 Task: Create New Vendor with Vendor Name: NorthridgeFix, Billing Address Line1: 8798 Delaware Street, Billing Address Line2: Nashville, Billing Address Line3: TX 77902
Action: Mouse moved to (136, 28)
Screenshot: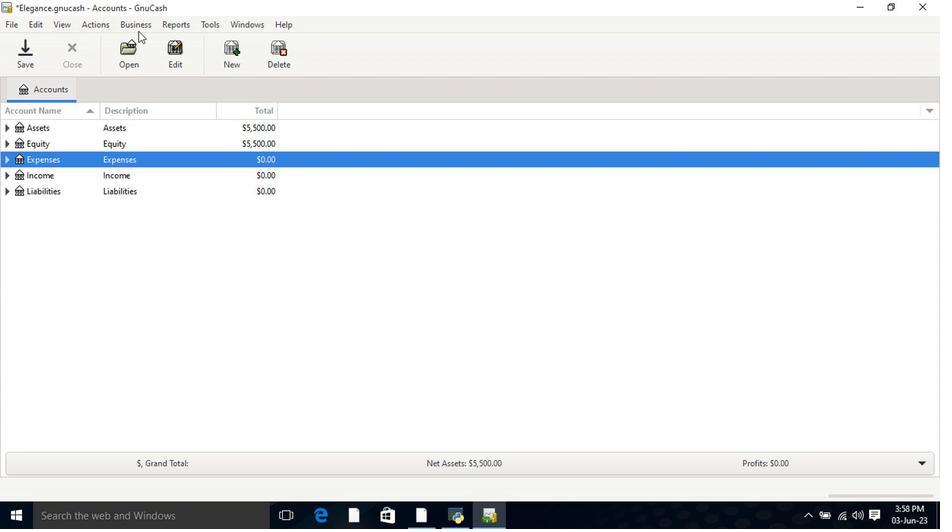 
Action: Mouse pressed left at (136, 28)
Screenshot: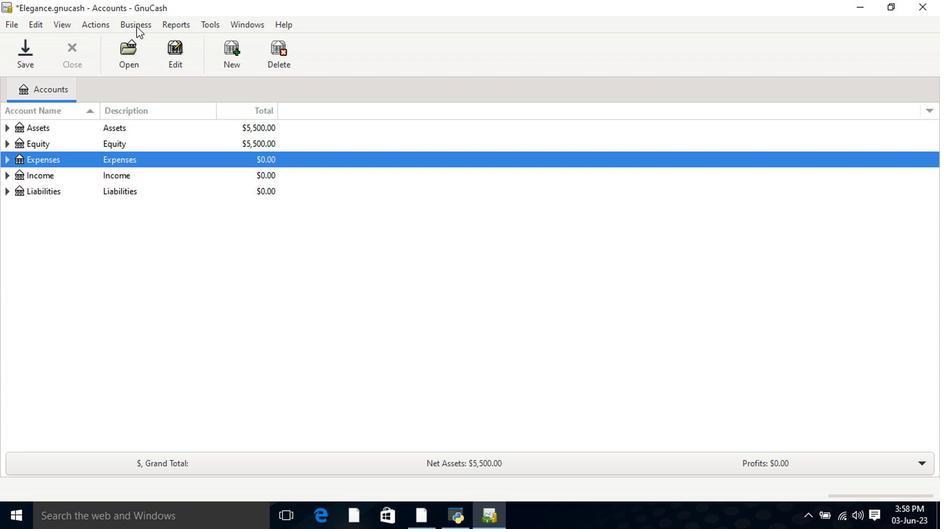 
Action: Mouse moved to (145, 54)
Screenshot: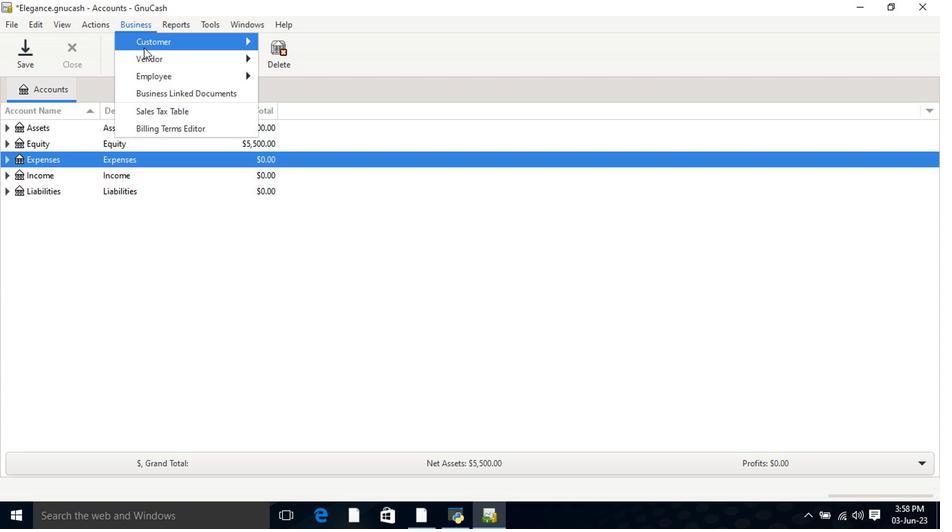 
Action: Mouse pressed left at (145, 54)
Screenshot: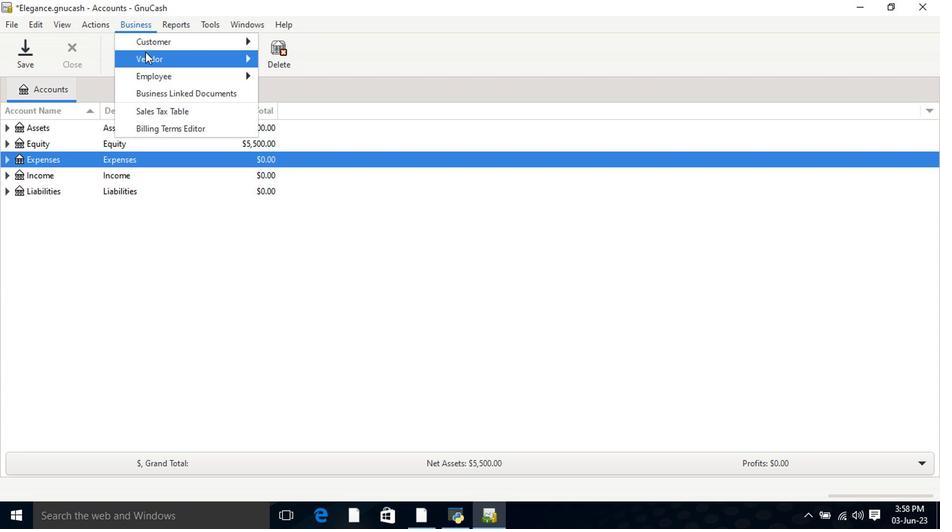 
Action: Mouse moved to (298, 75)
Screenshot: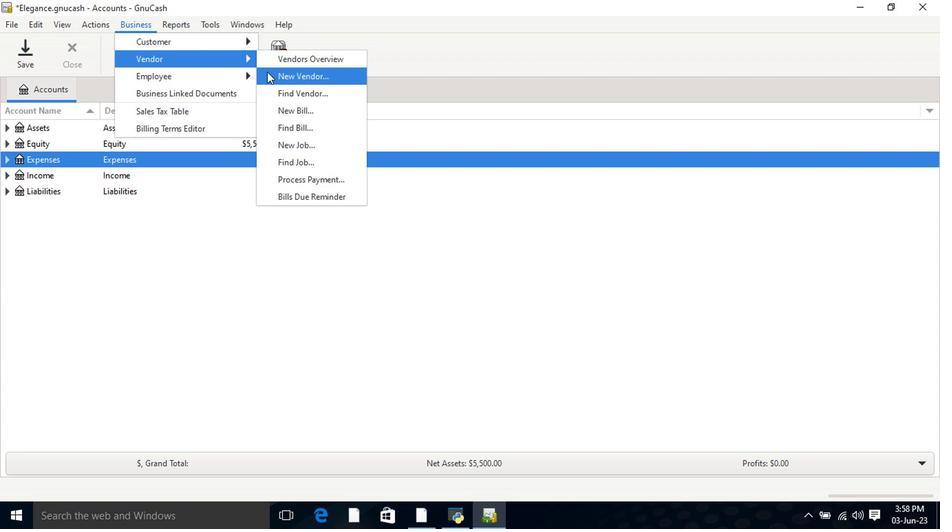 
Action: Mouse pressed left at (298, 75)
Screenshot: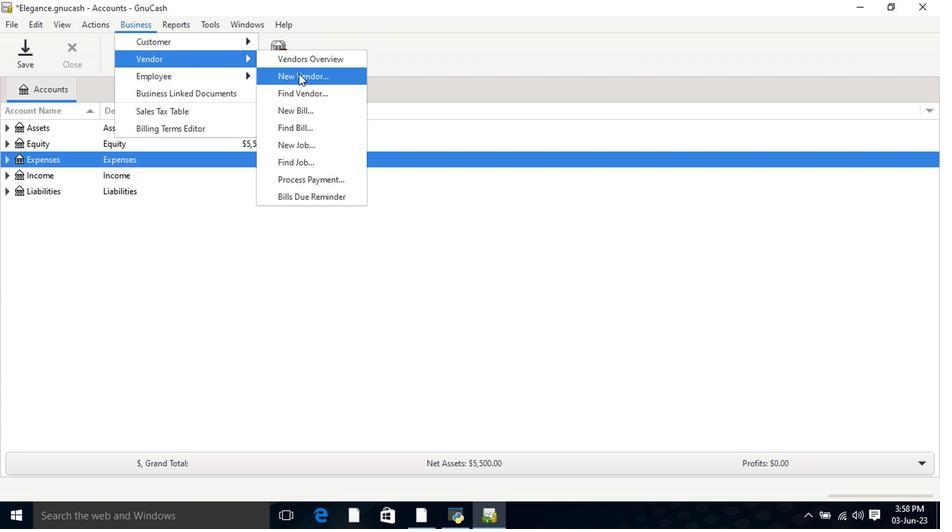 
Action: Mouse moved to (472, 151)
Screenshot: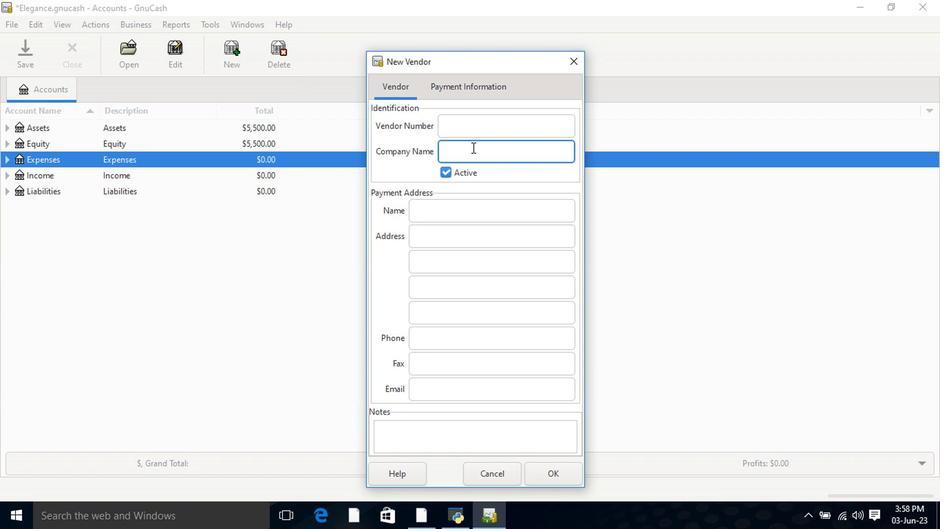 
Action: Key pressed <Key.shift>Northridge<Key.shift>Fix<Key.tab><Key.tab><Key.tab>878<Key.backspace>98<Key.space><Key.shift>Delaware<Key.space><Key.shift>Street<Key.tab><Key.shift>Nashville<Key.tab><Key.shift>TX<Key.space>77902
Screenshot: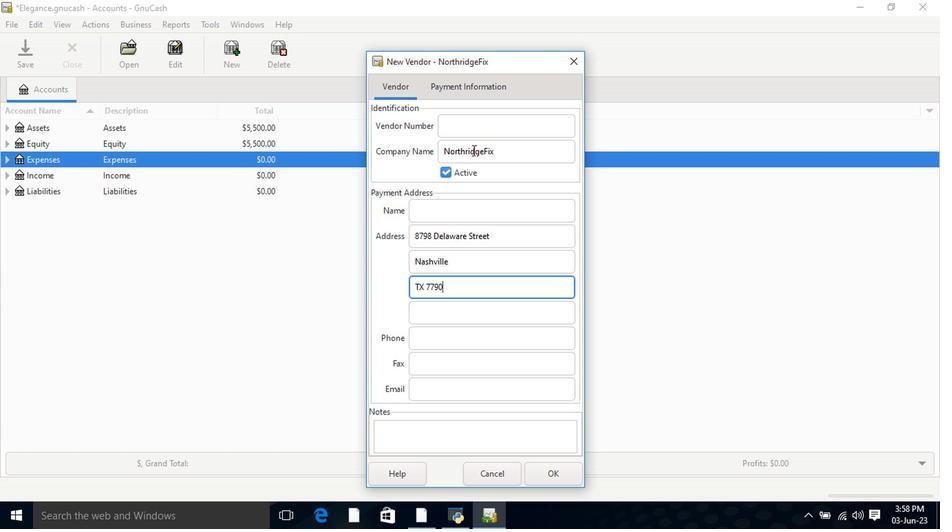 
Action: Mouse moved to (463, 86)
Screenshot: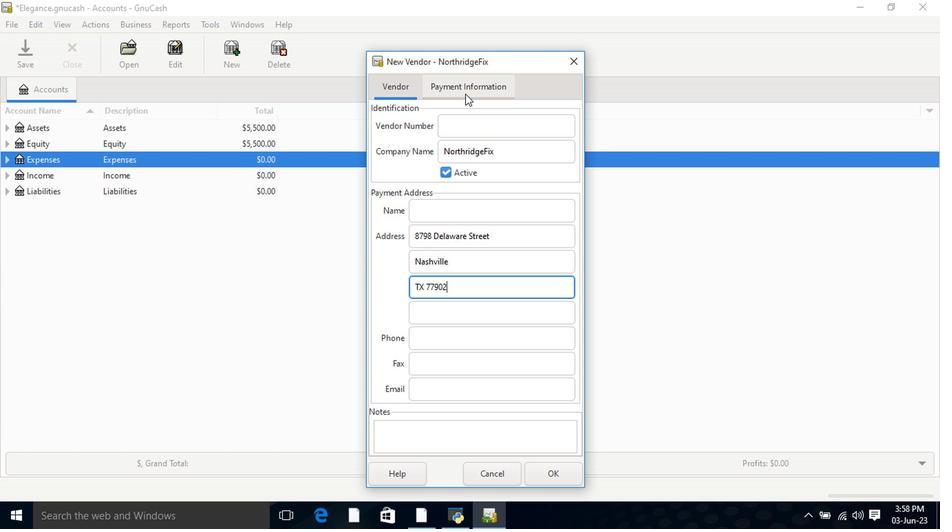 
Action: Mouse pressed left at (463, 86)
Screenshot: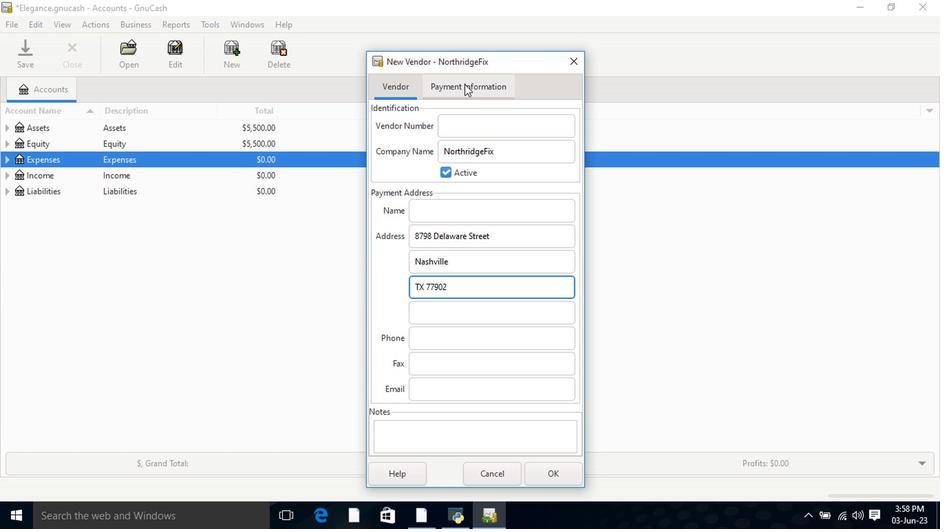 
Action: Mouse moved to (558, 477)
Screenshot: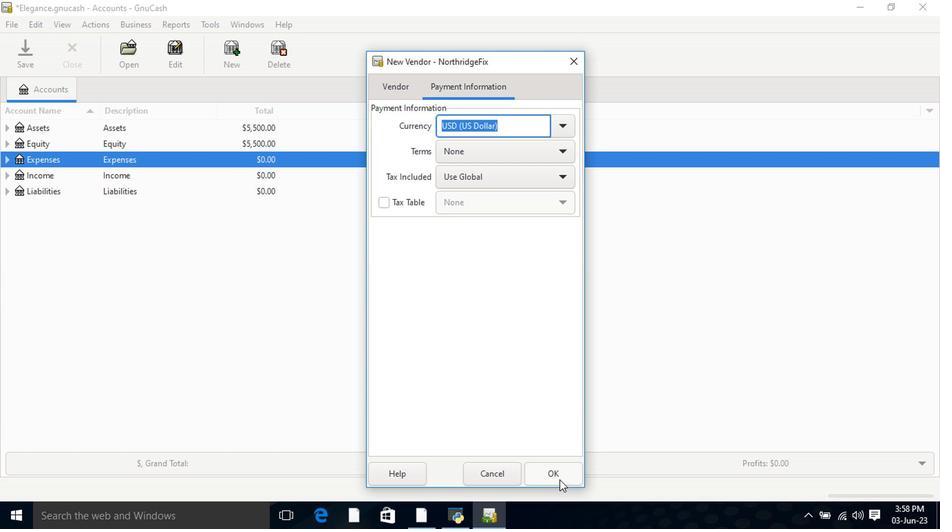 
Action: Mouse pressed left at (558, 477)
Screenshot: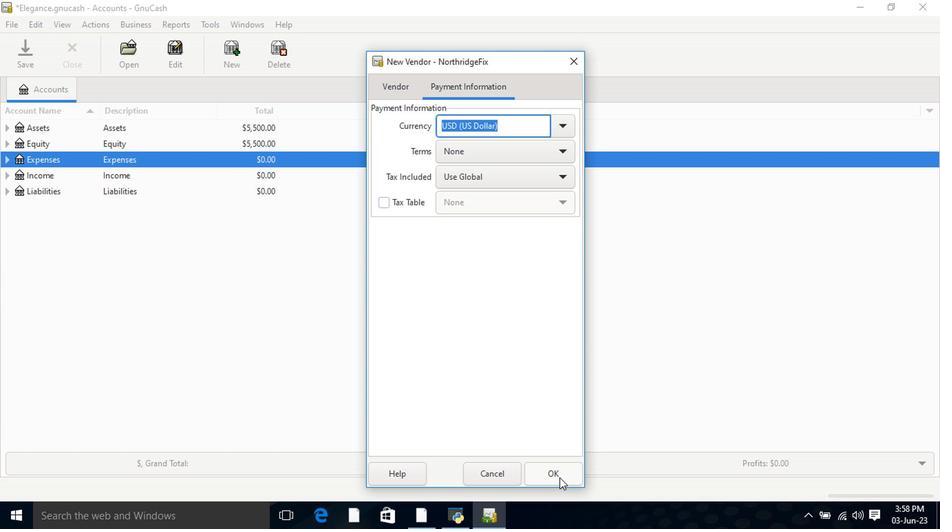 
